 Task: Apply the currency format of Albanian lek.
Action: Mouse moved to (56, 165)
Screenshot: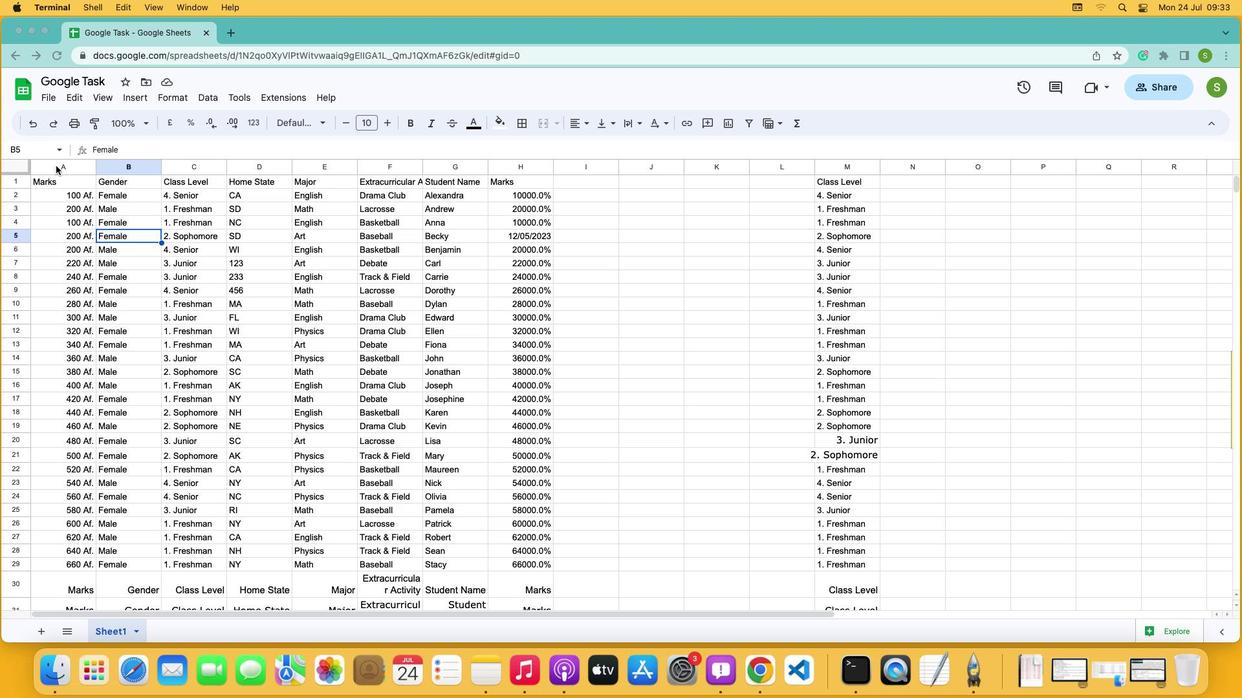 
Action: Mouse pressed left at (56, 165)
Screenshot: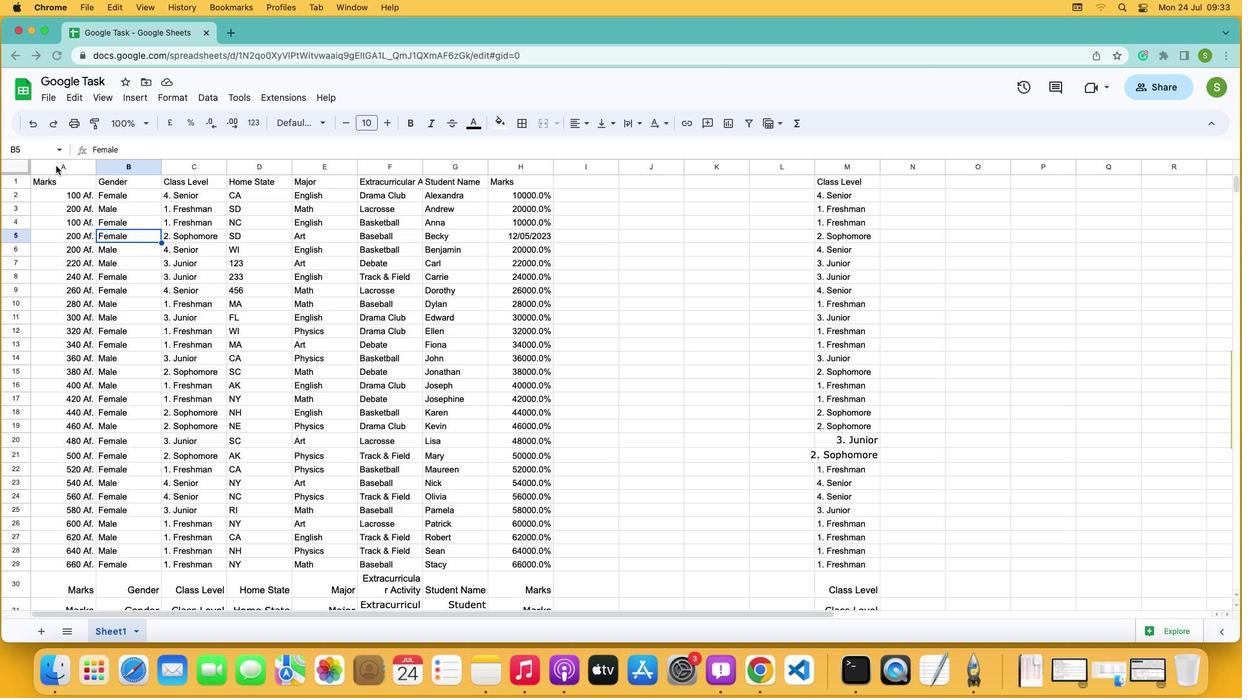 
Action: Mouse moved to (60, 166)
Screenshot: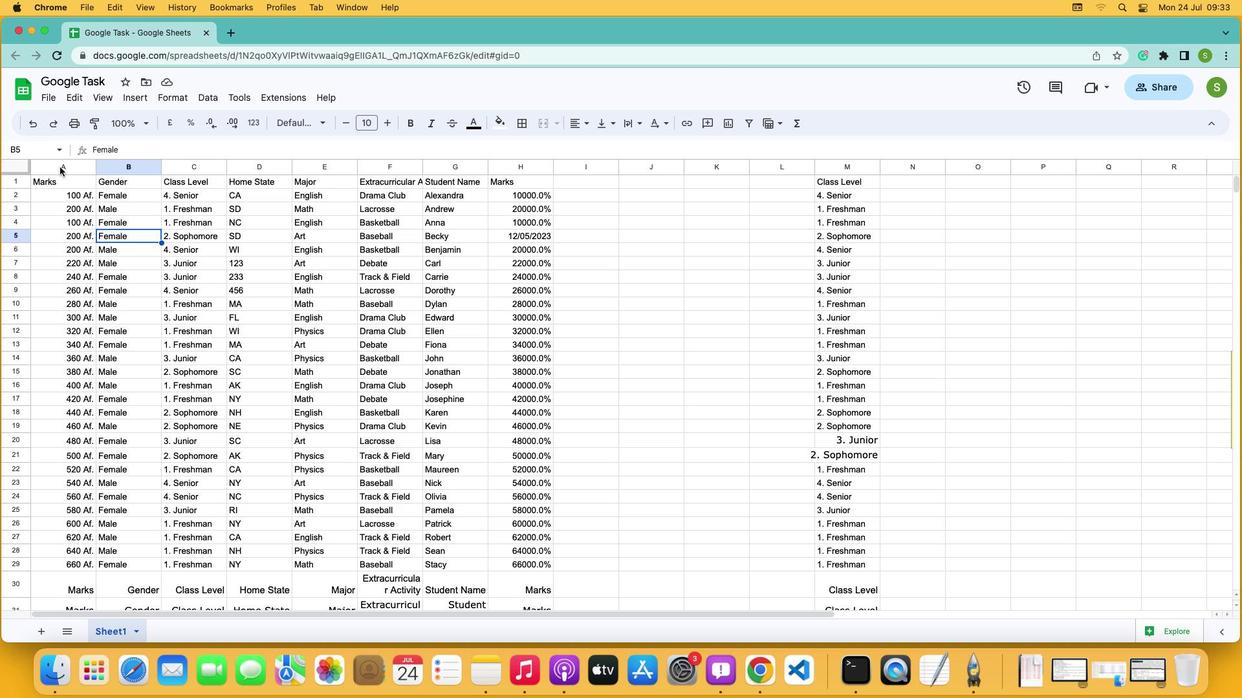 
Action: Mouse pressed left at (60, 166)
Screenshot: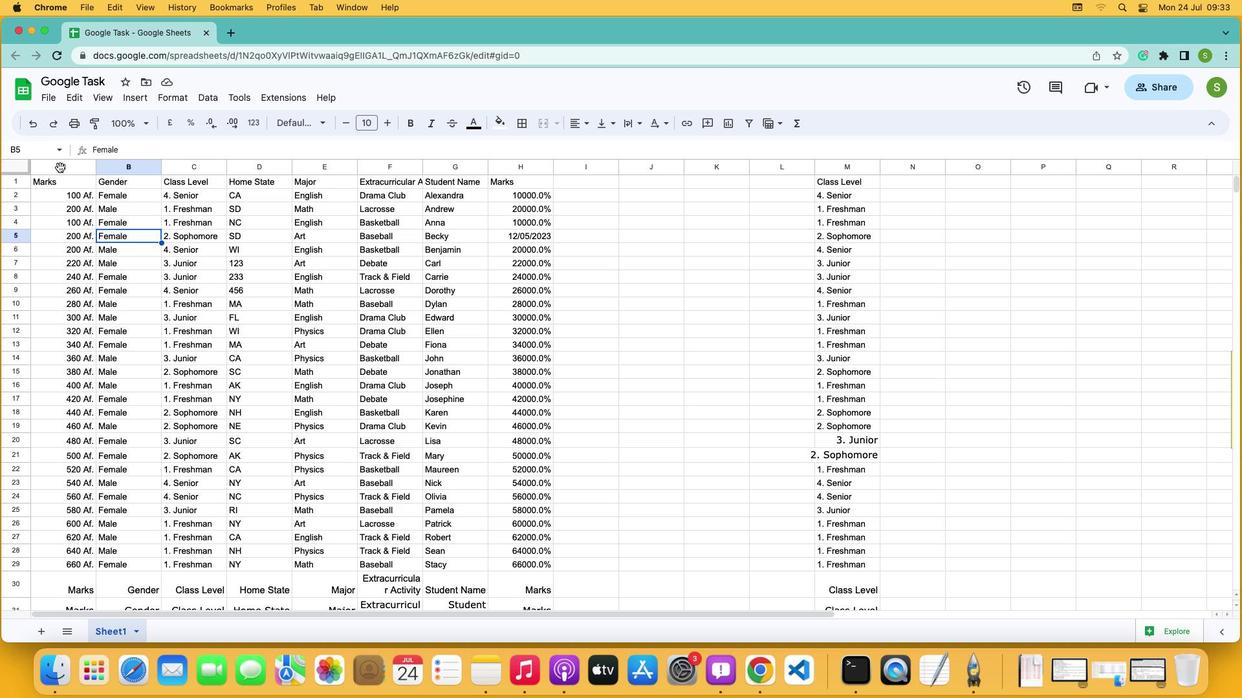 
Action: Mouse moved to (258, 126)
Screenshot: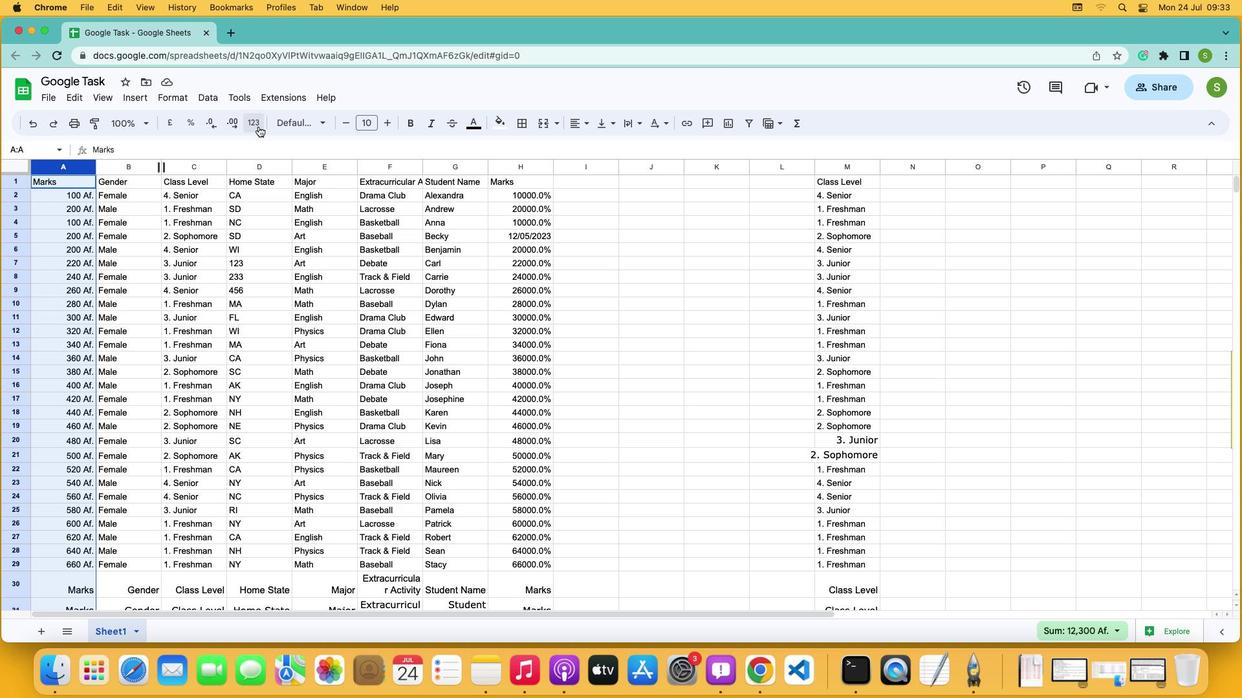 
Action: Mouse pressed left at (258, 126)
Screenshot: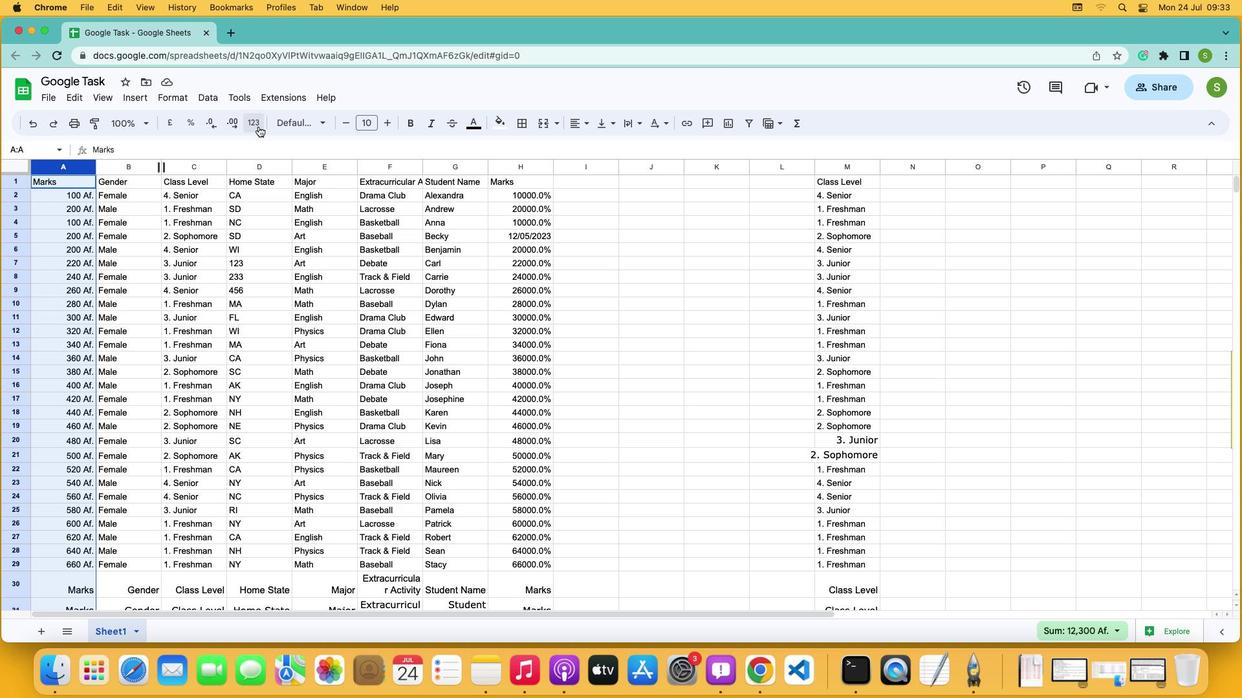 
Action: Mouse moved to (303, 510)
Screenshot: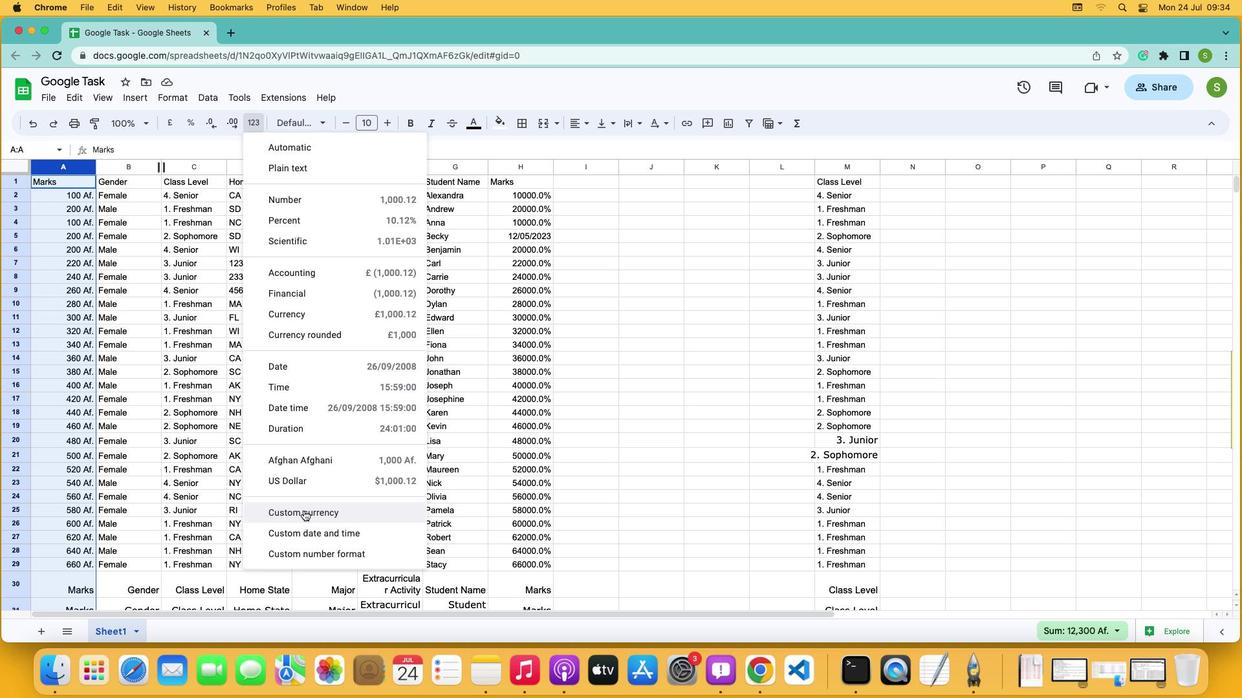 
Action: Mouse pressed left at (303, 510)
Screenshot: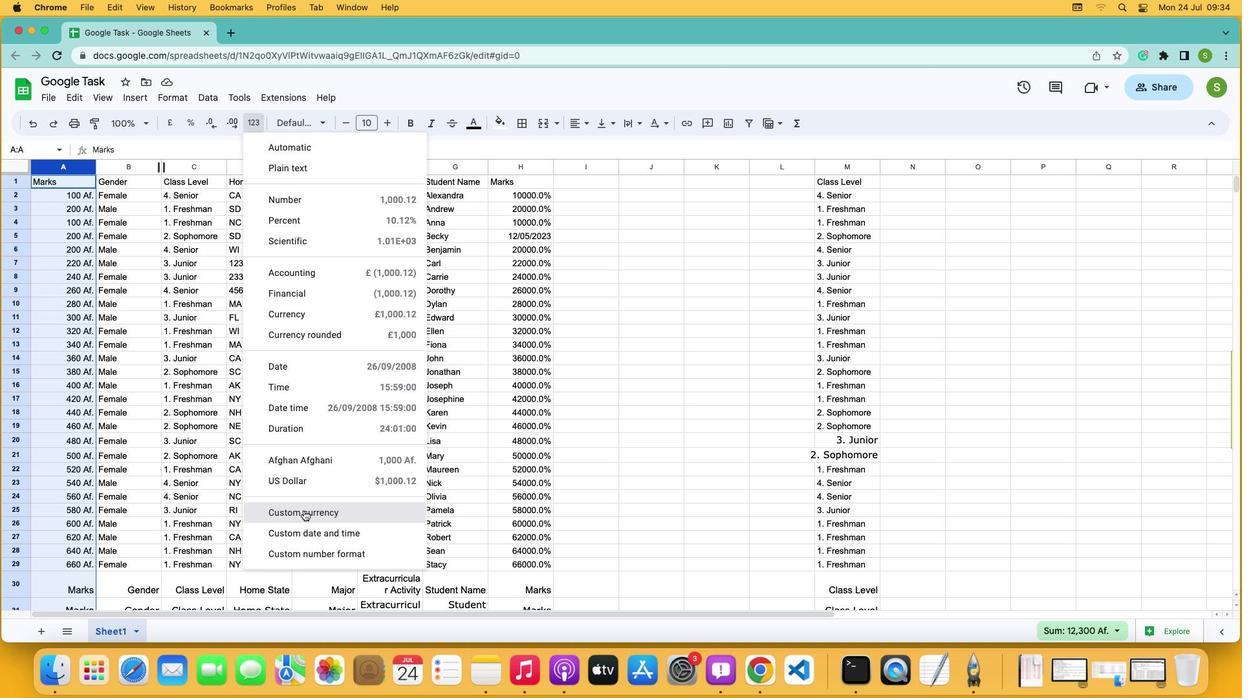 
Action: Mouse moved to (498, 413)
Screenshot: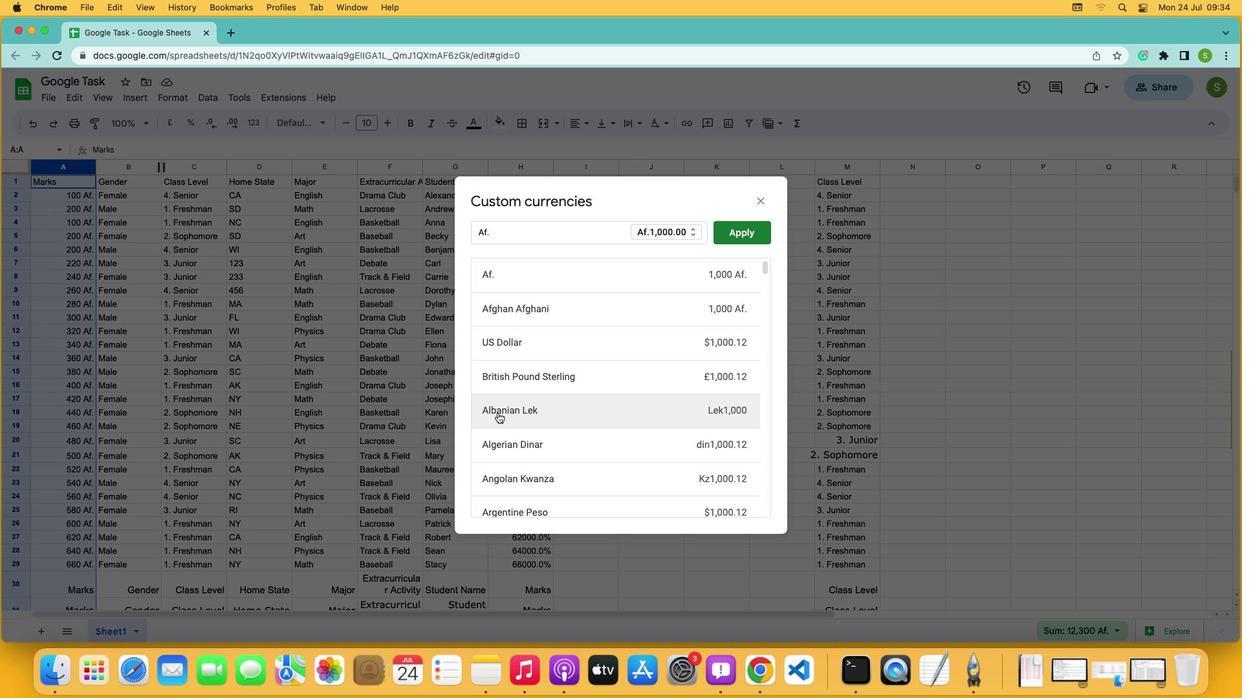 
Action: Mouse pressed left at (498, 413)
Screenshot: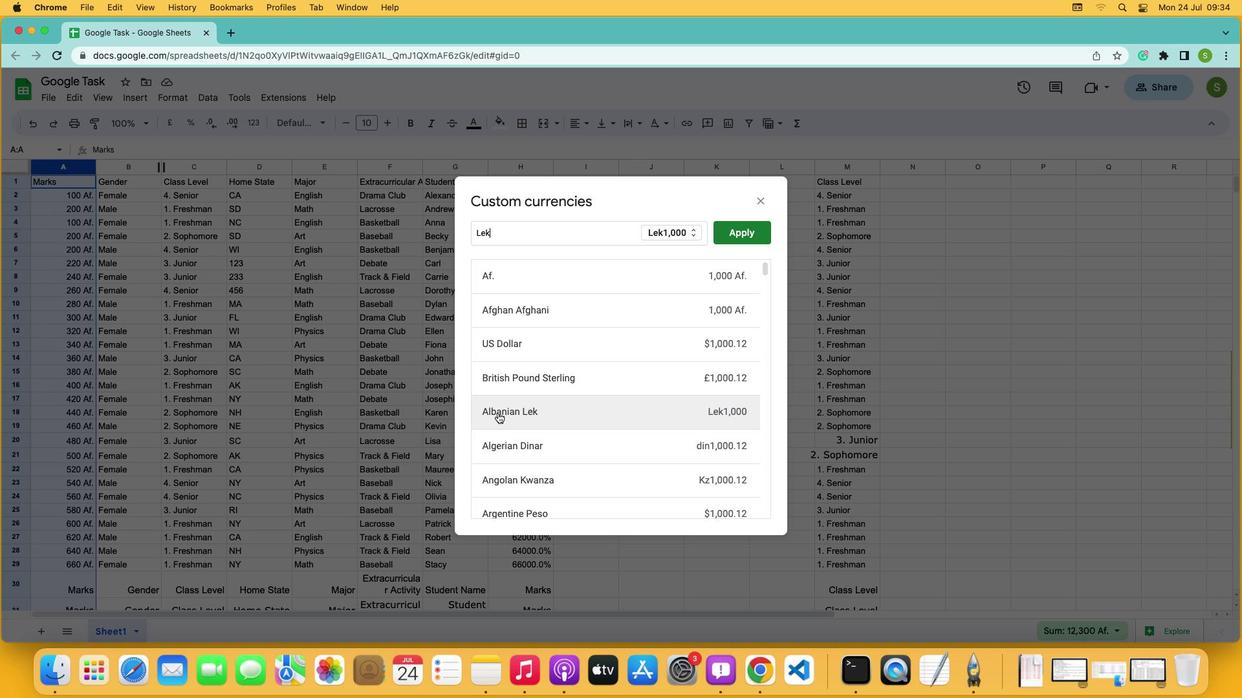 
Action: Mouse moved to (739, 231)
Screenshot: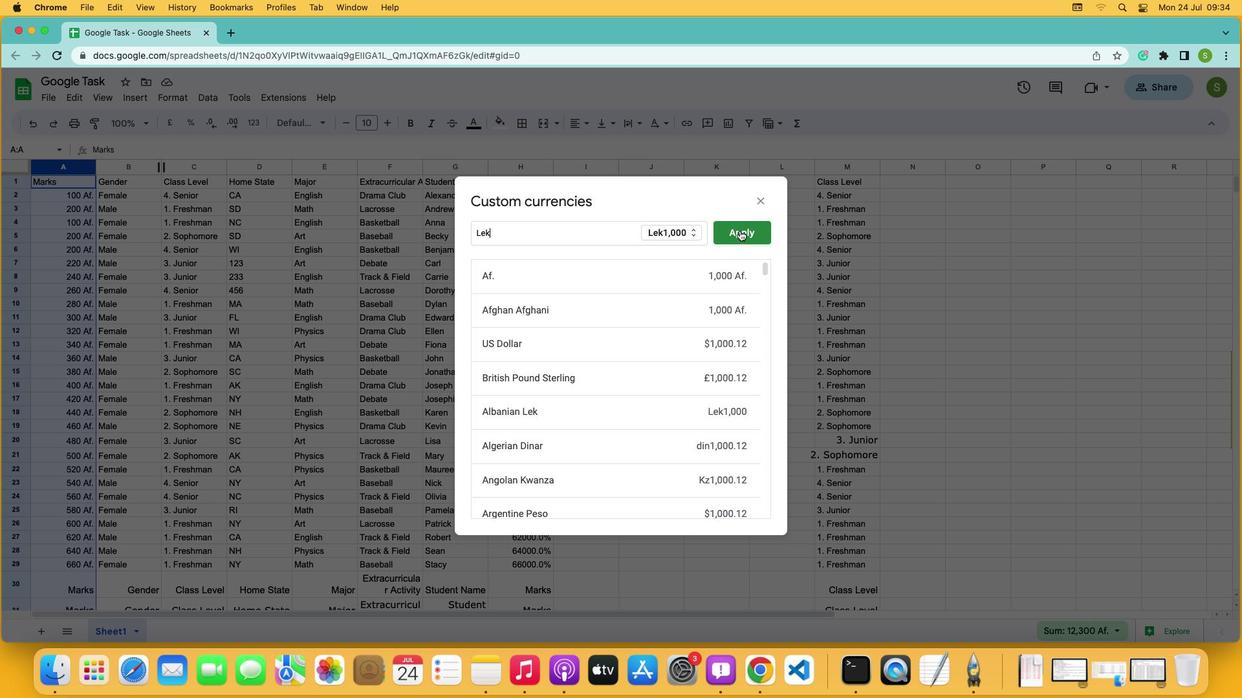 
Action: Mouse pressed left at (739, 231)
Screenshot: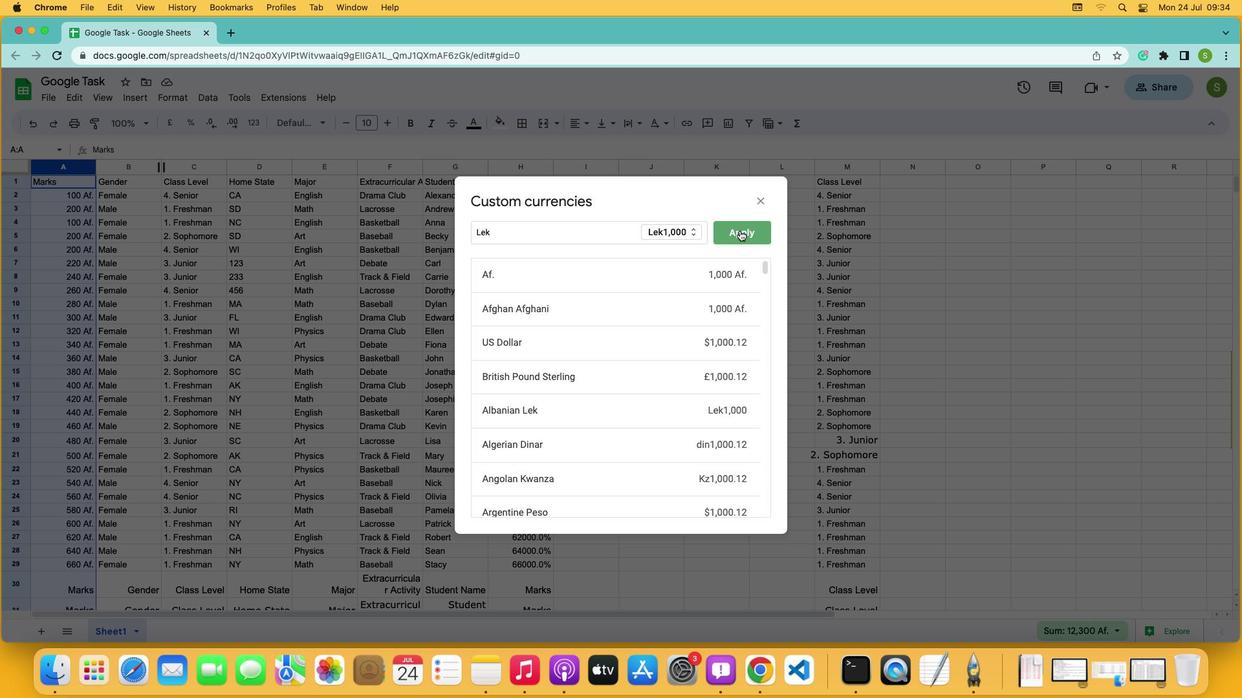 
